 Task: Change the zoom level in the configuration of the roadmap layout of the mark's project to year.
Action: Mouse moved to (227, 129)
Screenshot: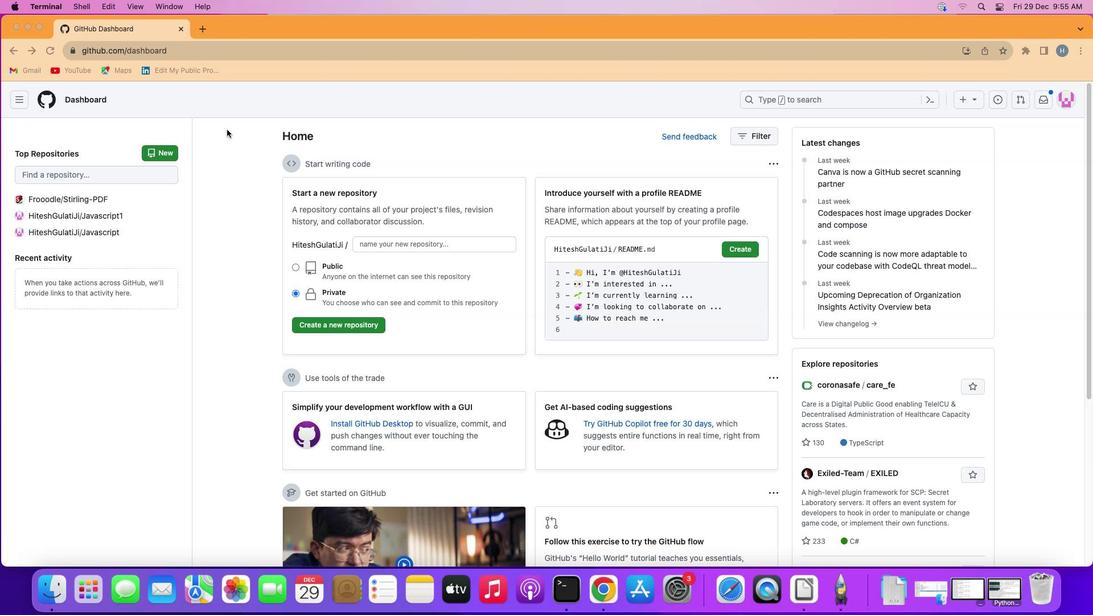 
Action: Mouse pressed left at (227, 129)
Screenshot: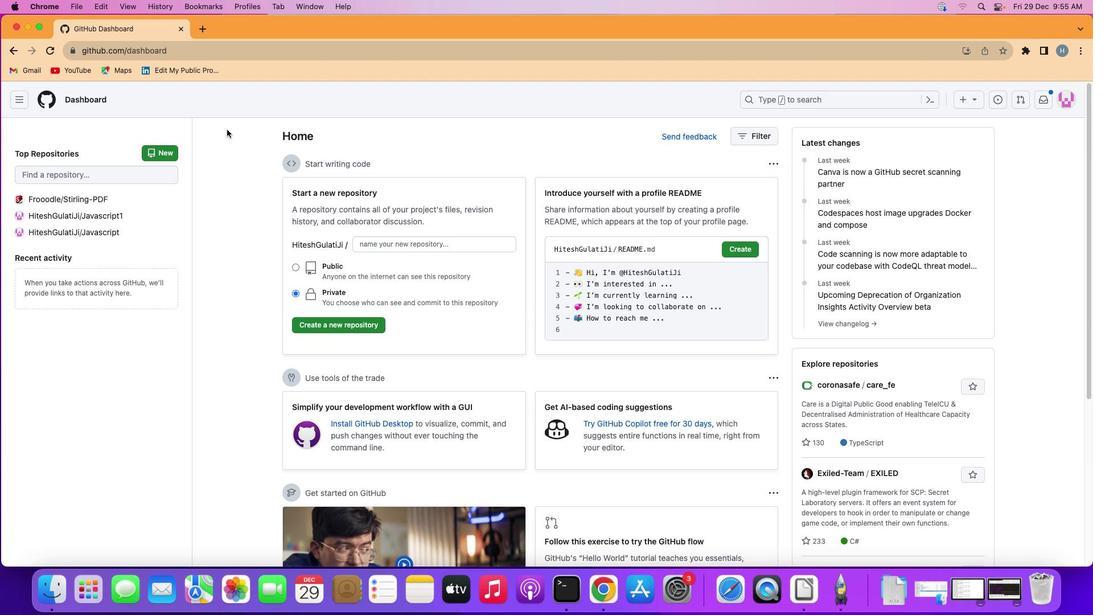 
Action: Mouse moved to (18, 96)
Screenshot: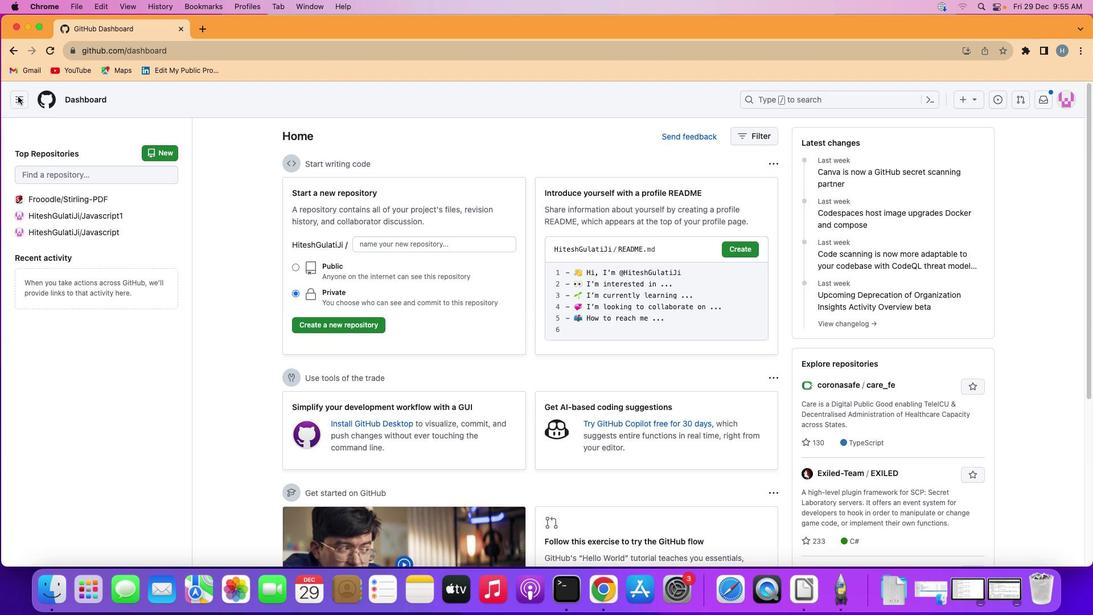 
Action: Mouse pressed left at (18, 96)
Screenshot: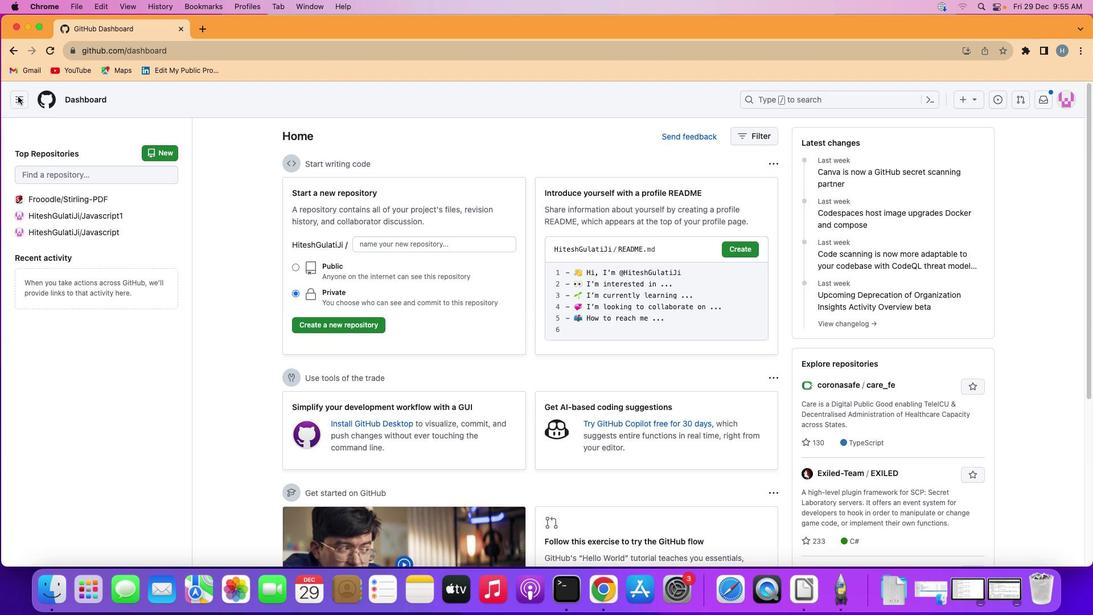 
Action: Mouse moved to (66, 177)
Screenshot: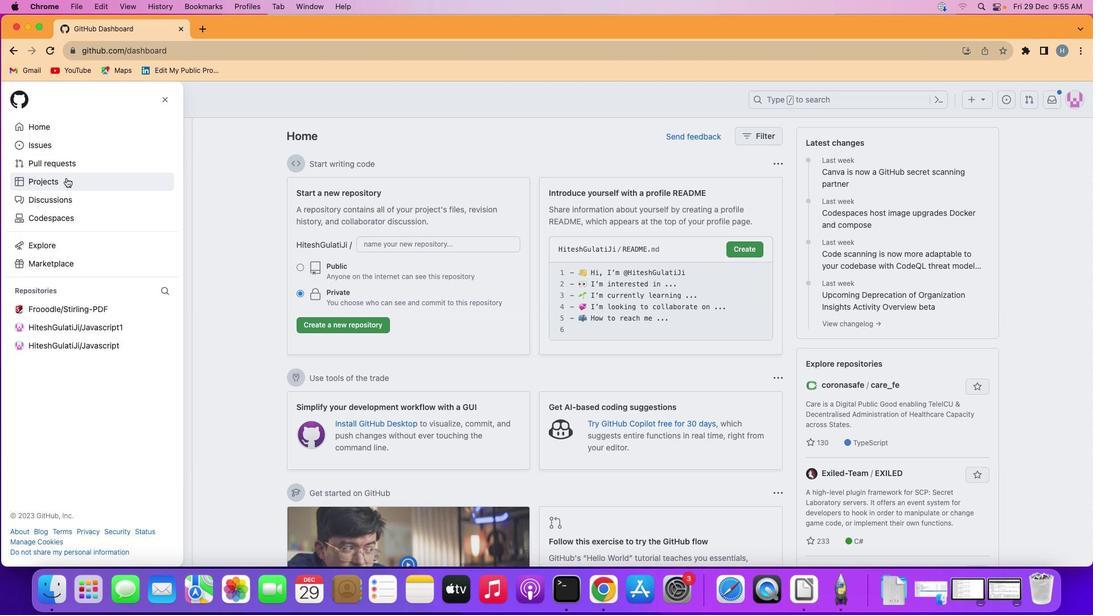 
Action: Mouse pressed left at (66, 177)
Screenshot: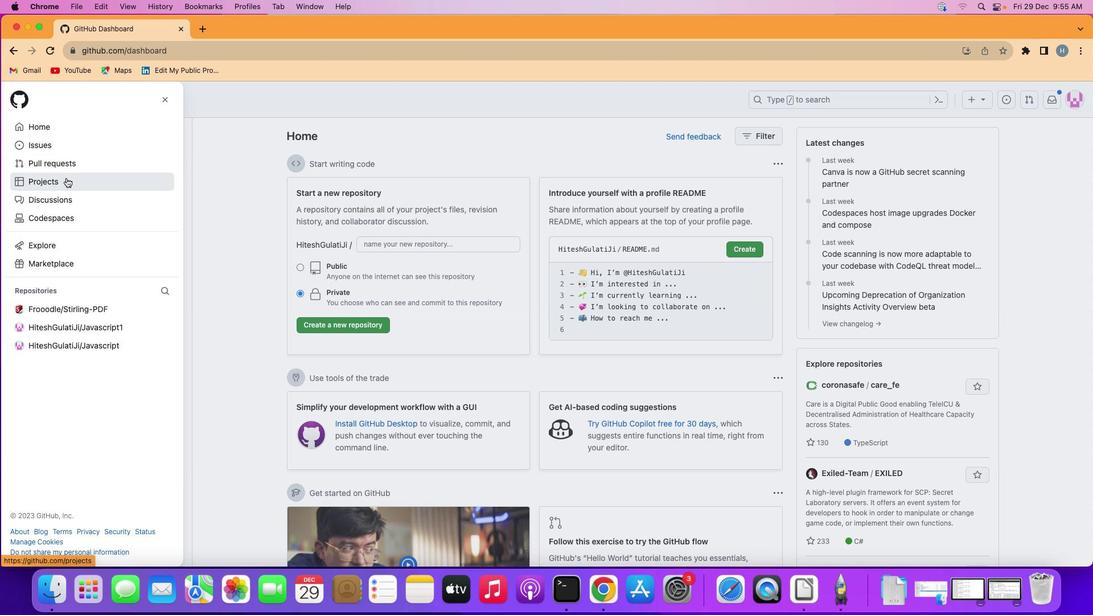 
Action: Mouse moved to (439, 258)
Screenshot: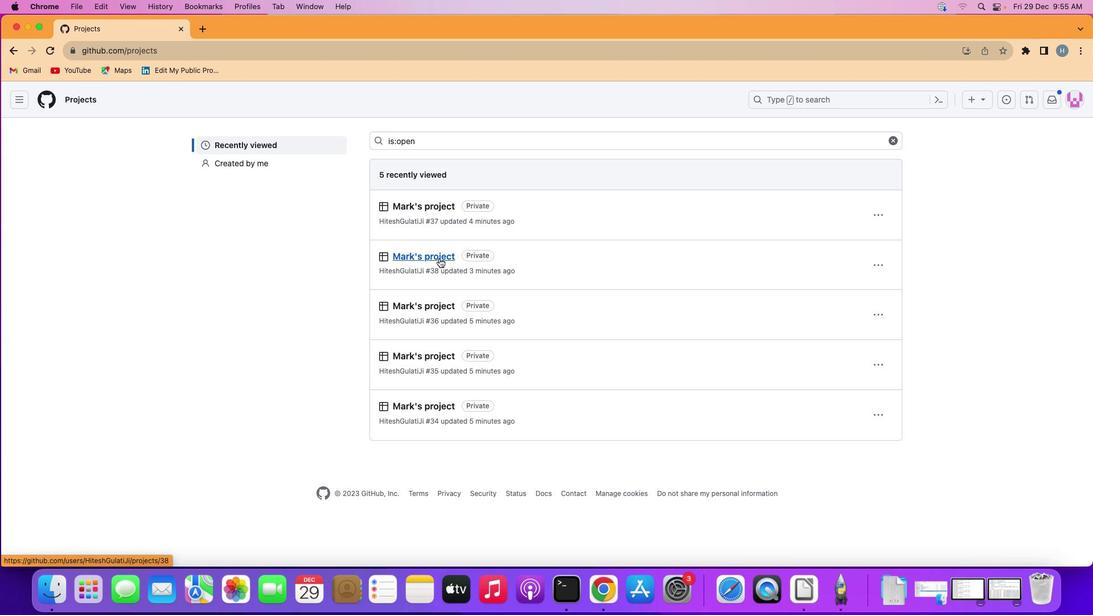
Action: Mouse pressed left at (439, 258)
Screenshot: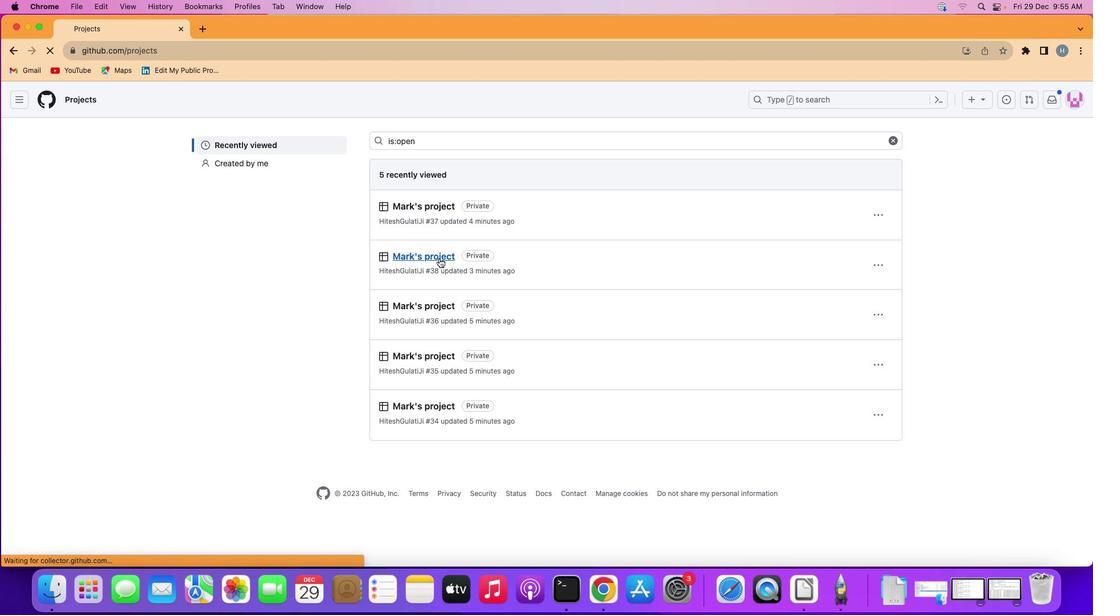 
Action: Mouse moved to (79, 154)
Screenshot: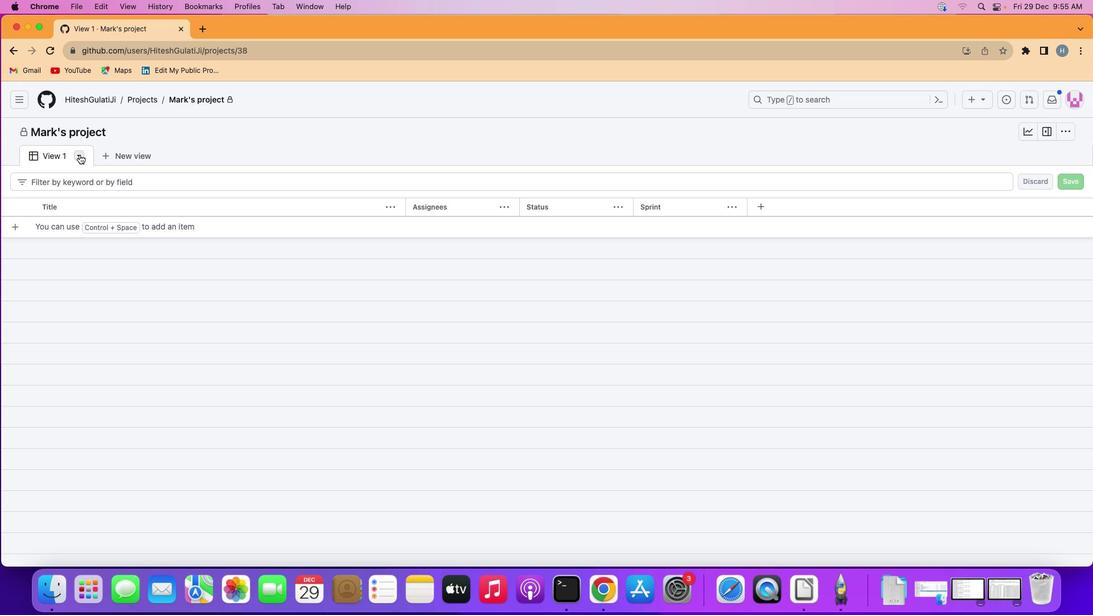 
Action: Mouse pressed left at (79, 154)
Screenshot: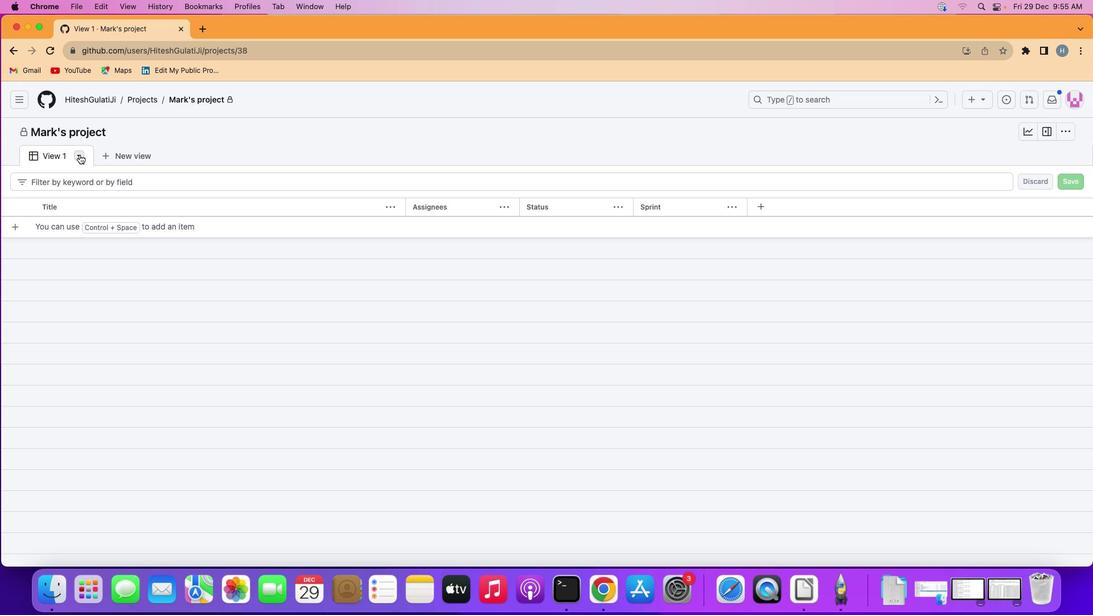 
Action: Mouse moved to (205, 190)
Screenshot: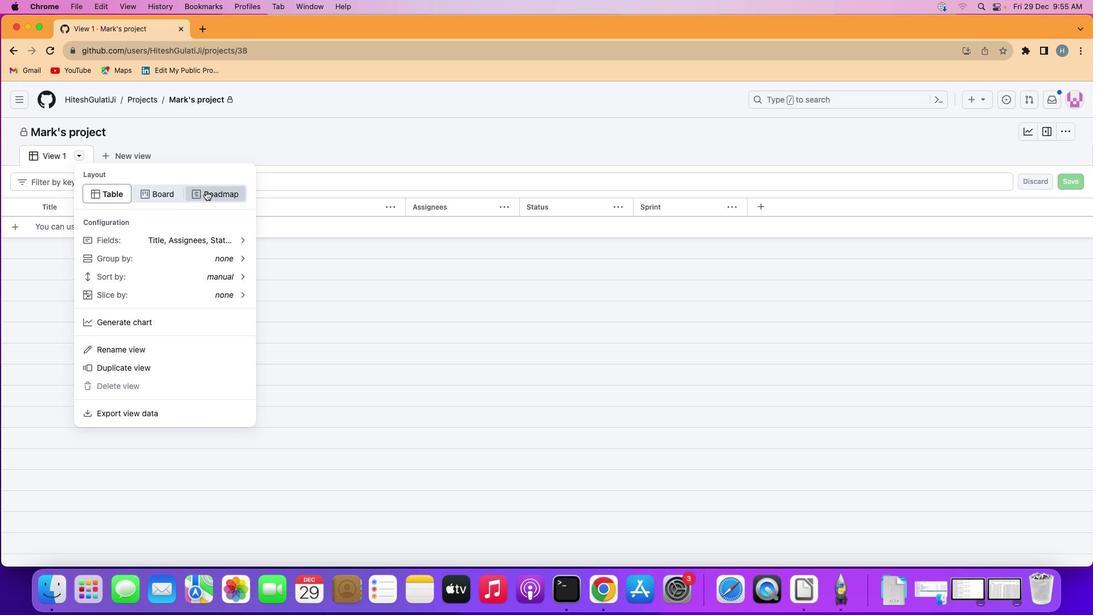 
Action: Mouse pressed left at (205, 190)
Screenshot: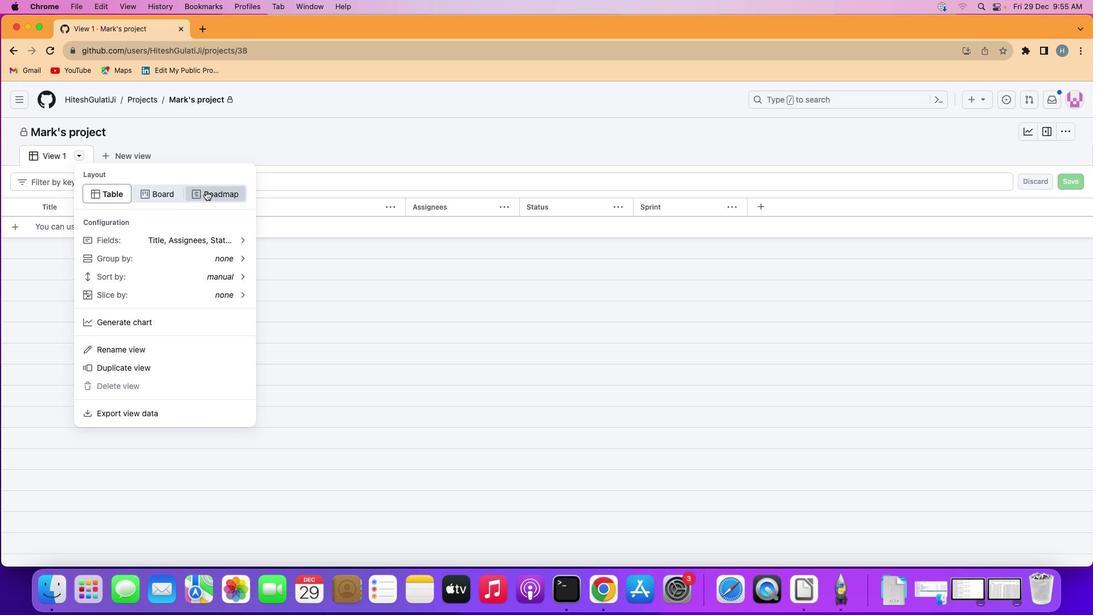 
Action: Mouse moved to (78, 156)
Screenshot: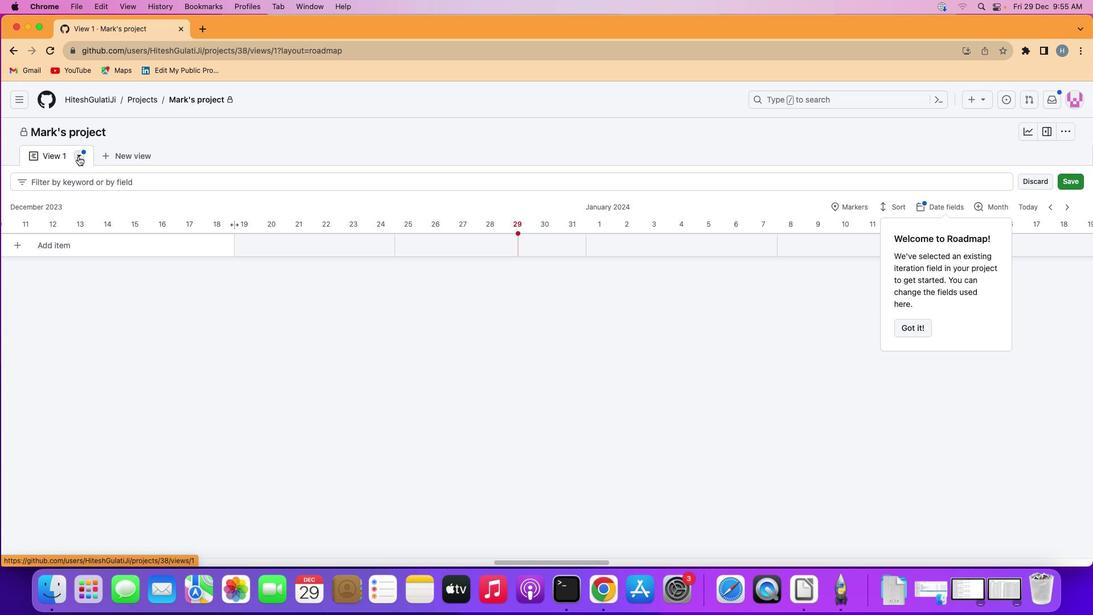 
Action: Mouse pressed left at (78, 156)
Screenshot: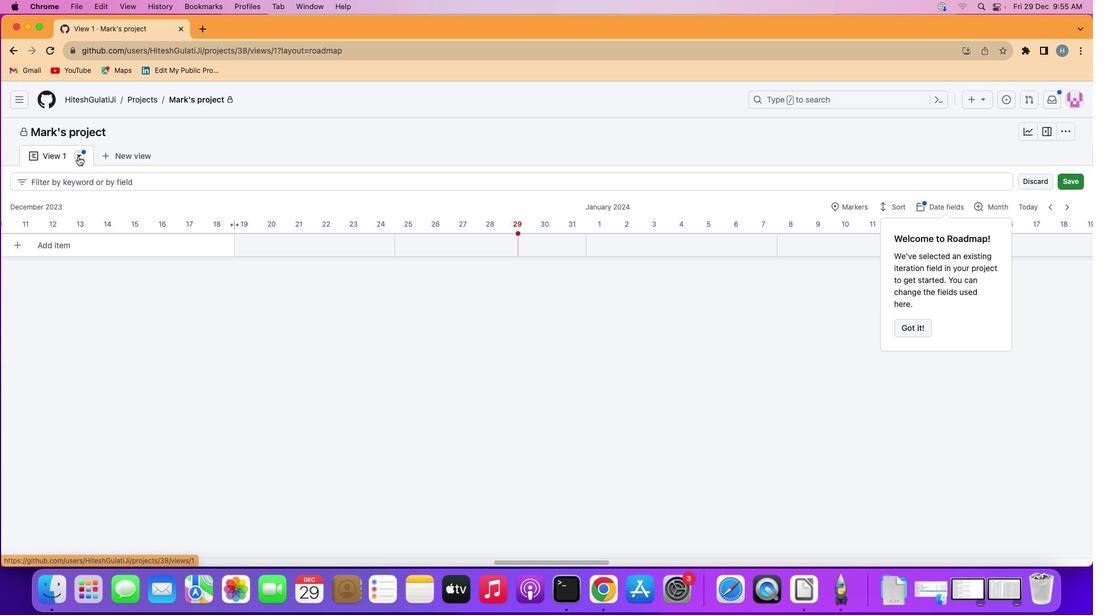 
Action: Mouse moved to (134, 313)
Screenshot: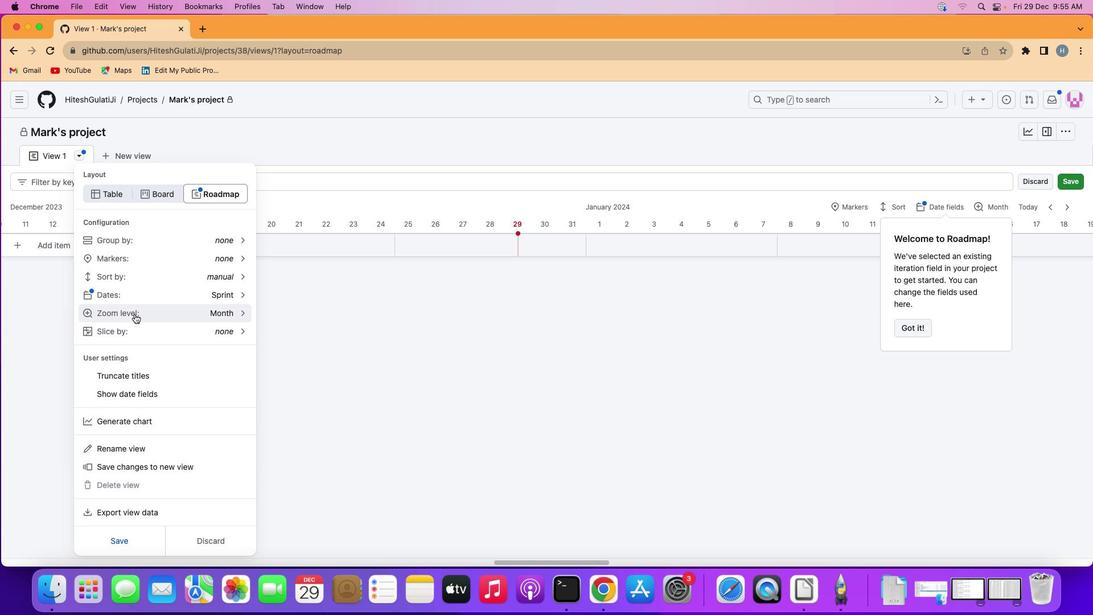 
Action: Mouse pressed left at (134, 313)
Screenshot: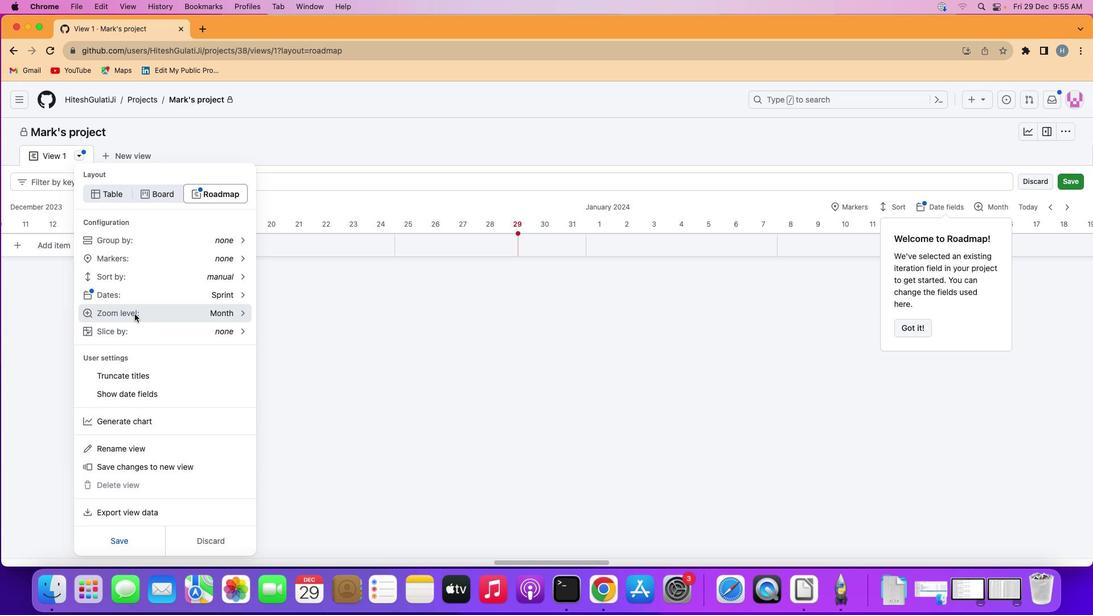
Action: Mouse moved to (132, 227)
Screenshot: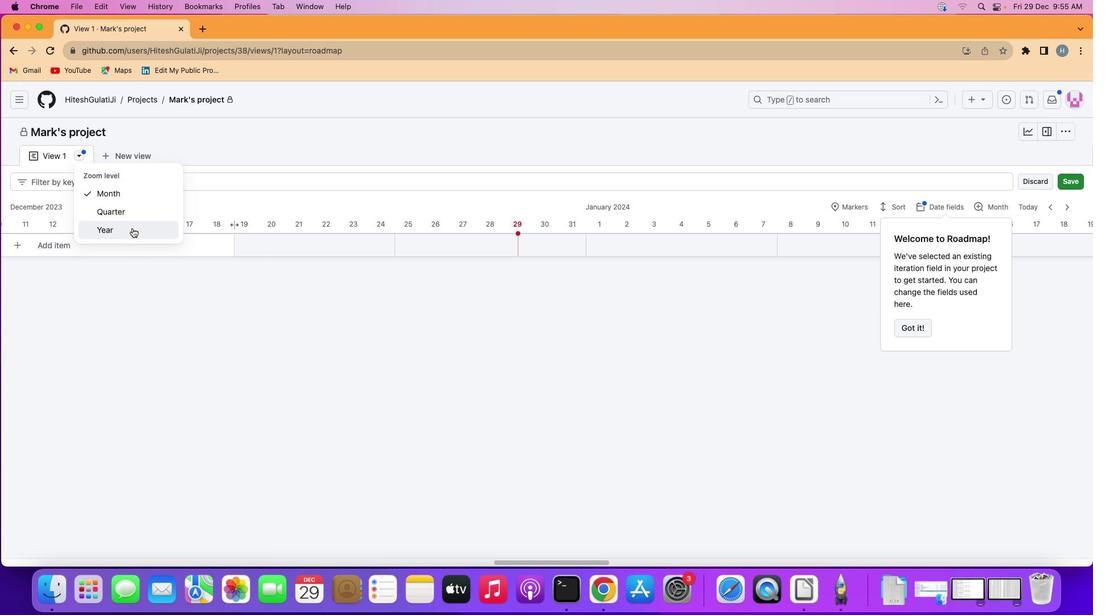 
Action: Mouse pressed left at (132, 227)
Screenshot: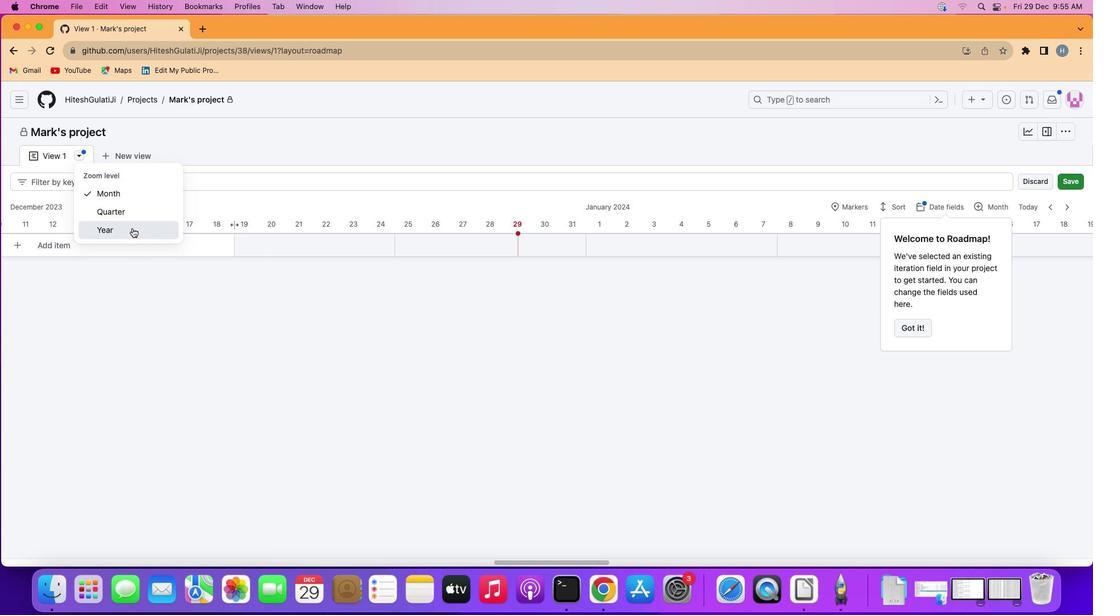 
Action: Mouse moved to (304, 150)
Screenshot: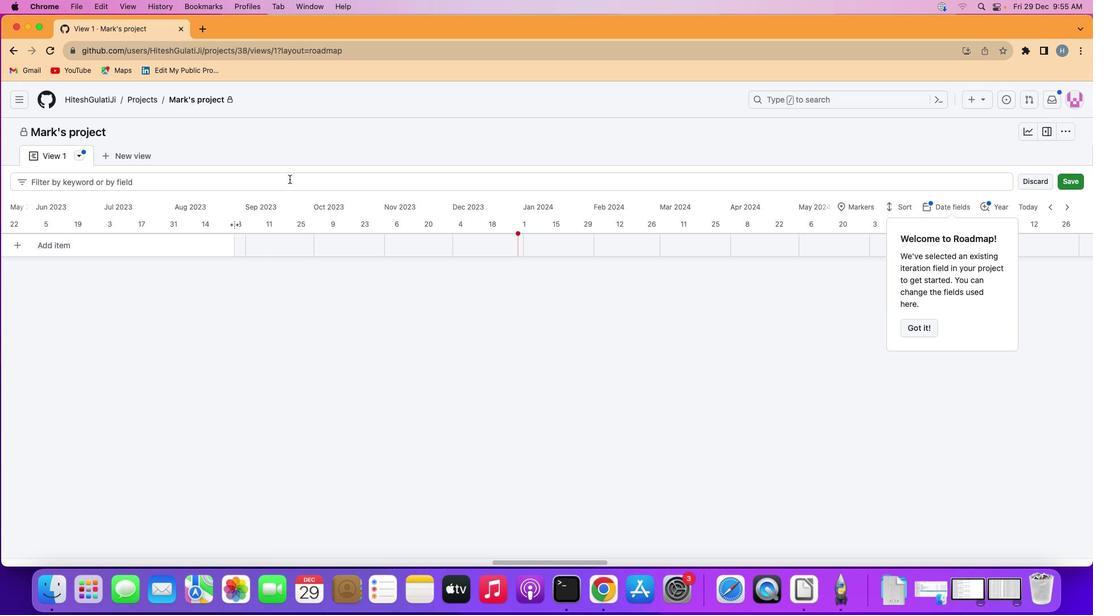 
